 Task: Add Sprouts Animal Cookies to the cart.
Action: Mouse pressed left at (20, 70)
Screenshot: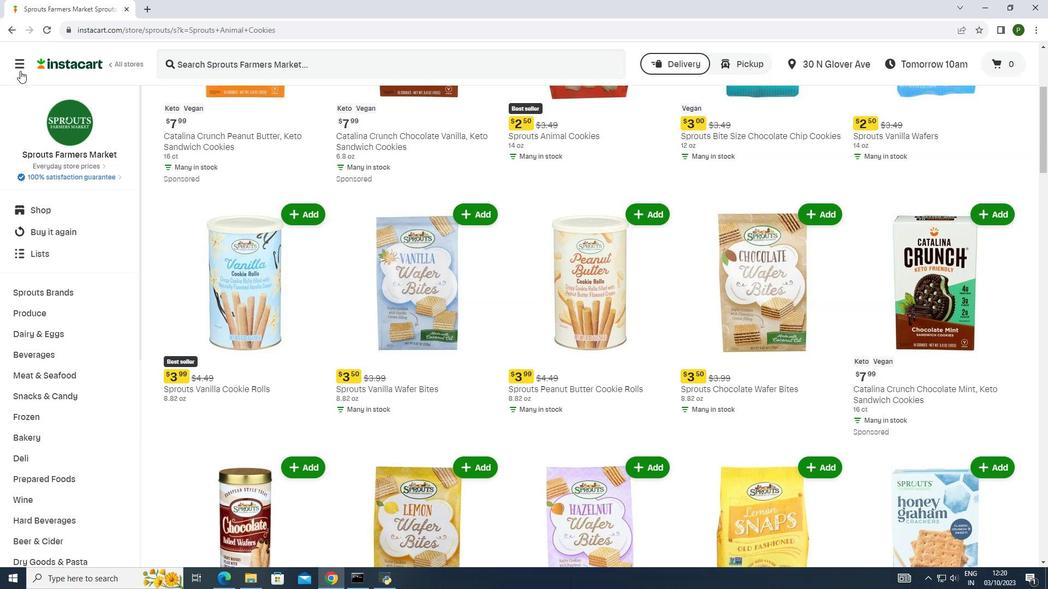 
Action: Mouse moved to (54, 286)
Screenshot: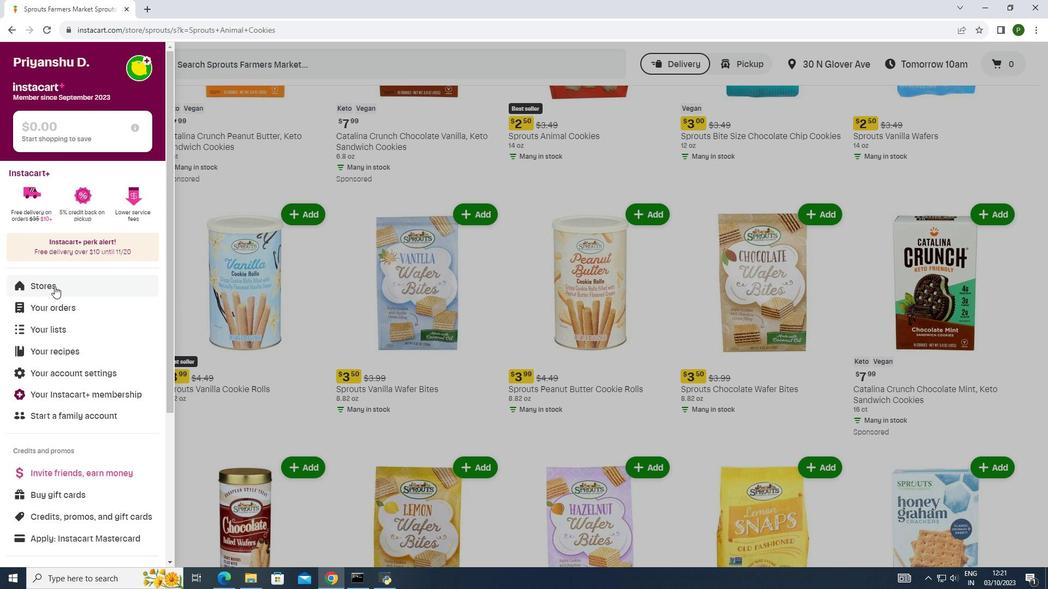 
Action: Mouse pressed left at (54, 286)
Screenshot: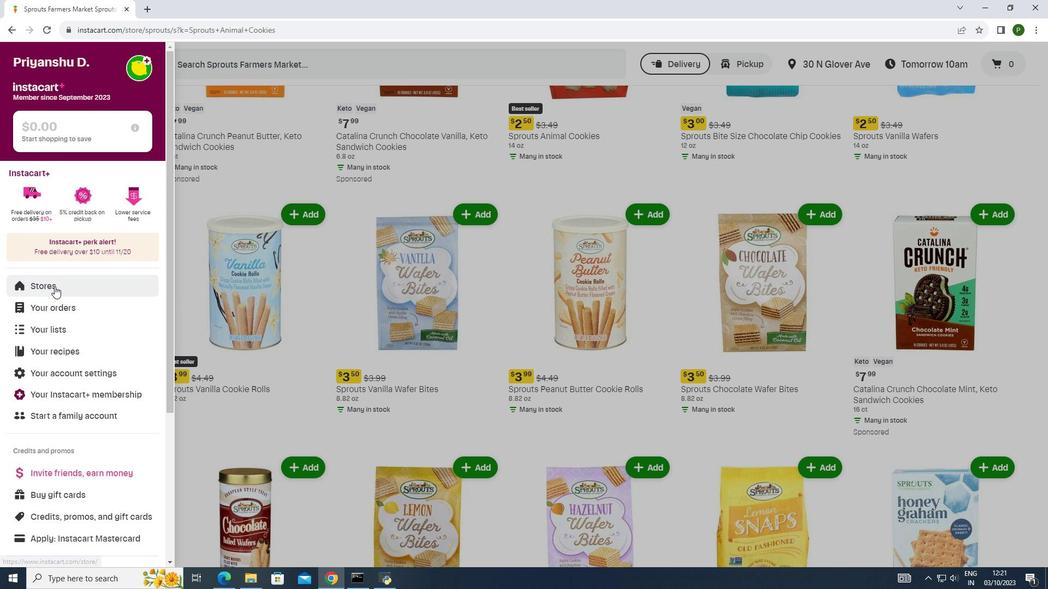
Action: Mouse moved to (245, 108)
Screenshot: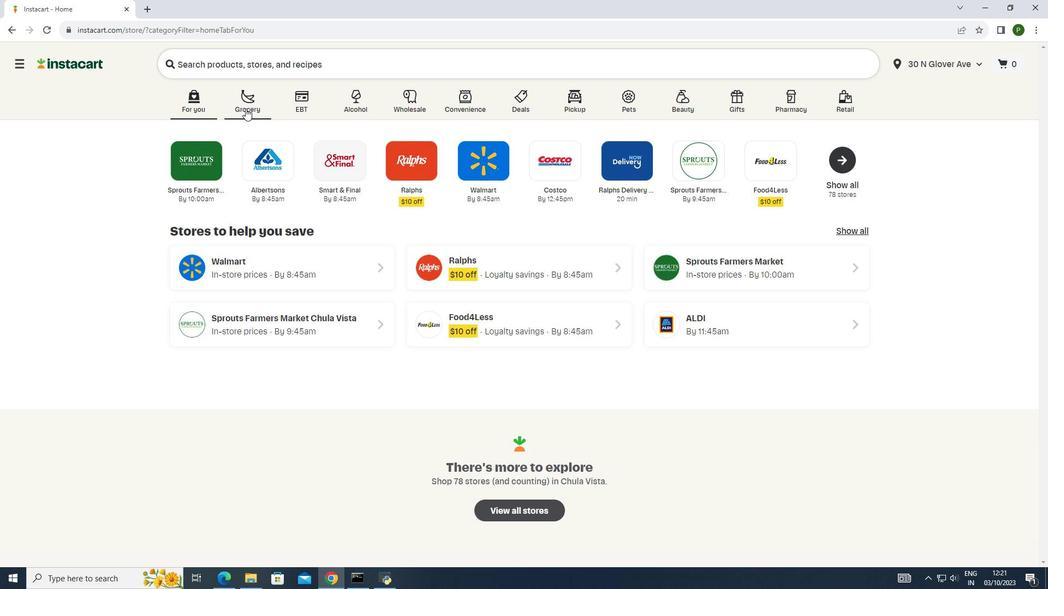 
Action: Mouse pressed left at (245, 108)
Screenshot: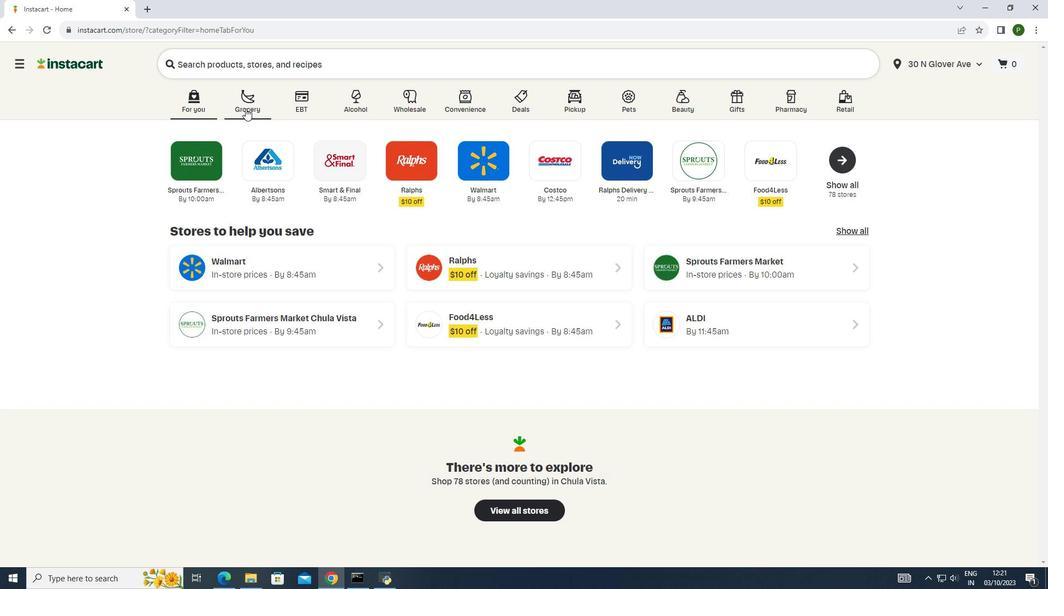 
Action: Mouse moved to (553, 151)
Screenshot: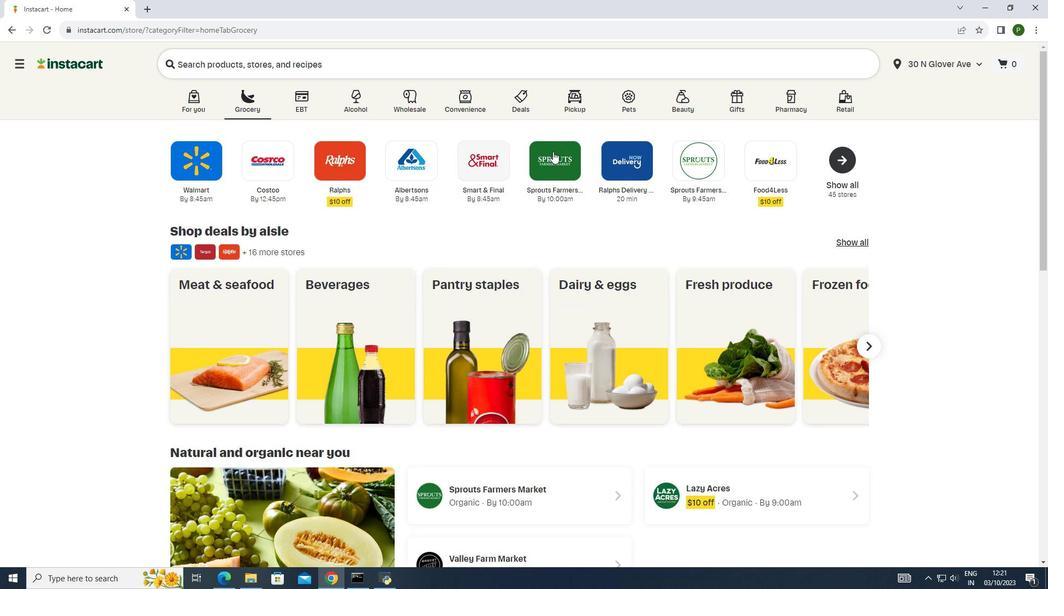 
Action: Mouse pressed left at (553, 151)
Screenshot: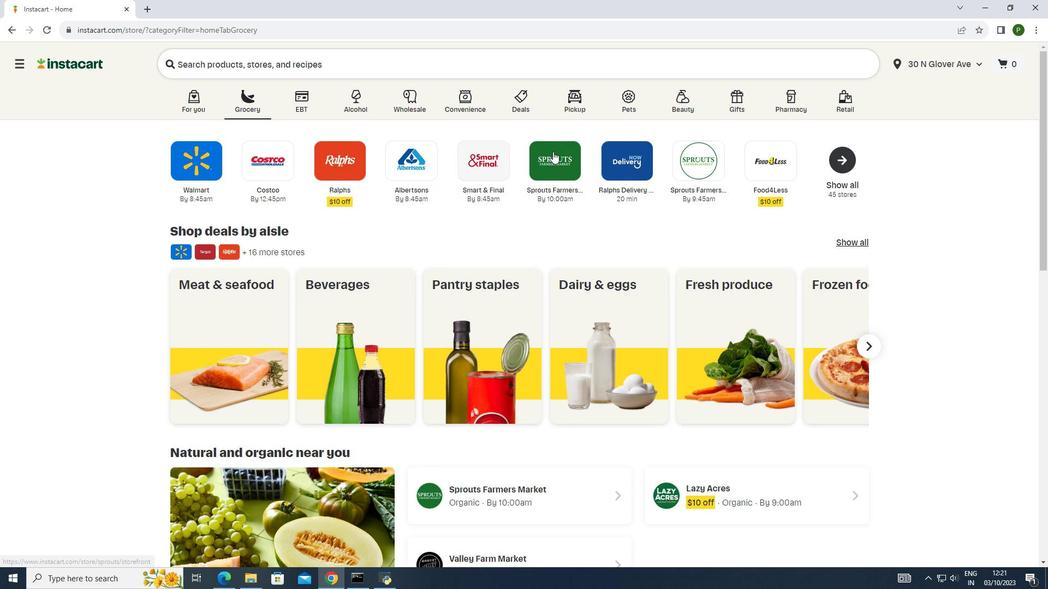 
Action: Mouse moved to (71, 291)
Screenshot: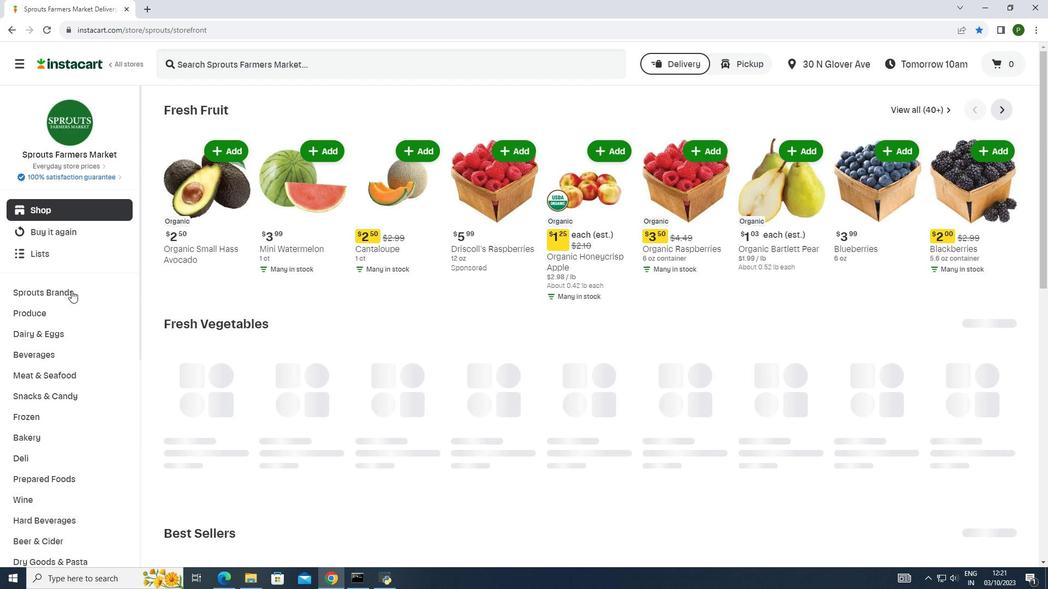 
Action: Mouse pressed left at (71, 291)
Screenshot: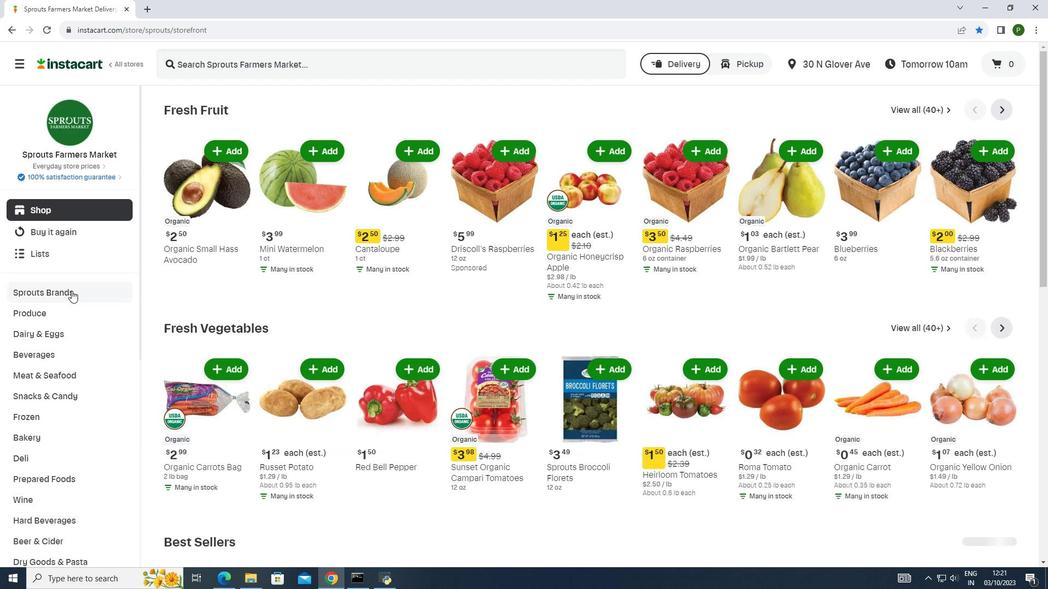 
Action: Mouse moved to (50, 368)
Screenshot: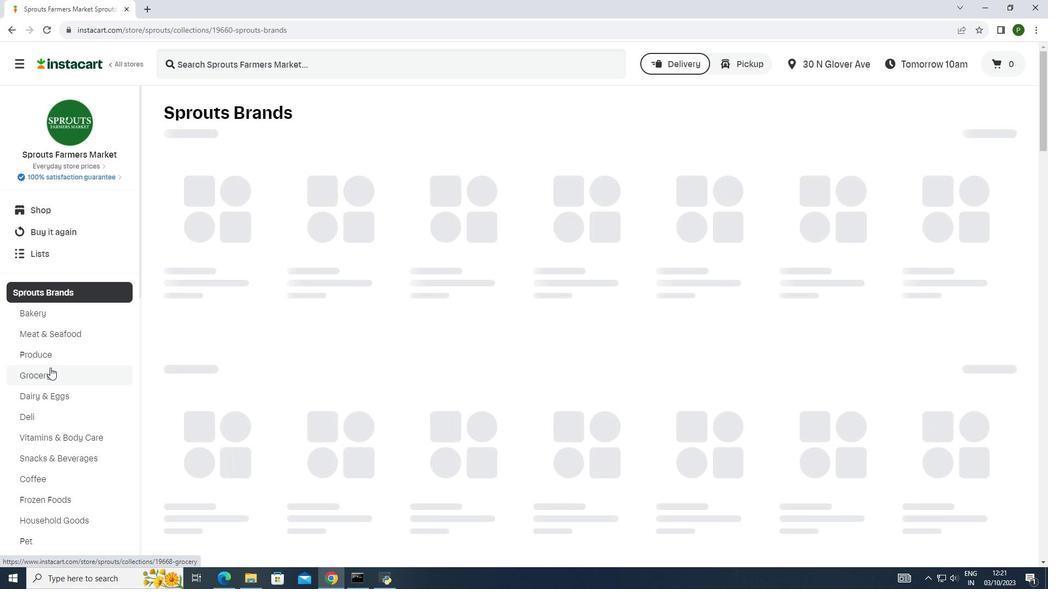 
Action: Mouse pressed left at (50, 368)
Screenshot: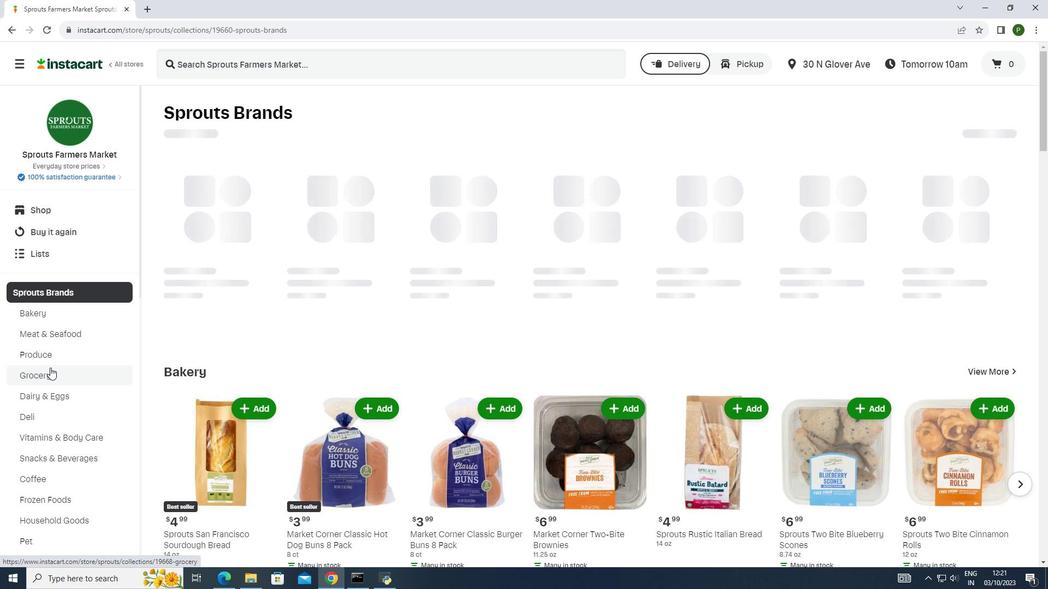 
Action: Mouse moved to (223, 214)
Screenshot: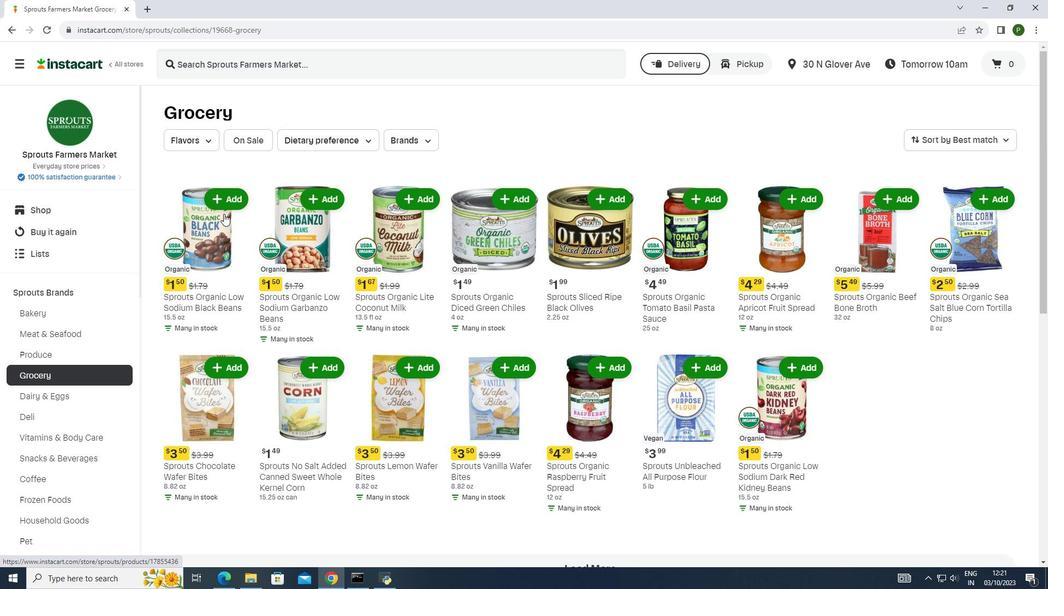 
Action: Mouse scrolled (223, 213) with delta (0, 0)
Screenshot: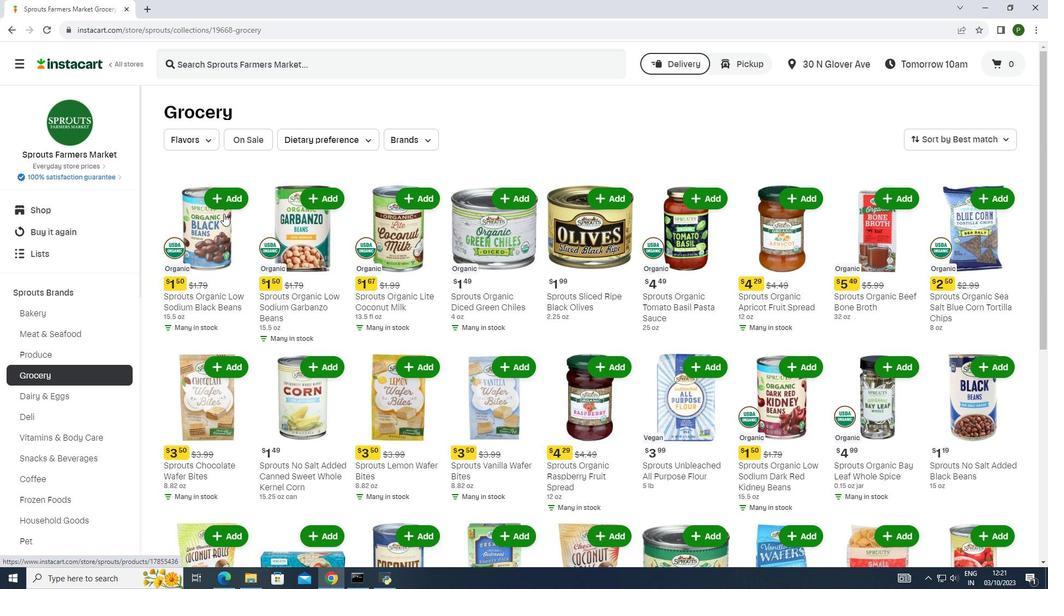 
Action: Mouse scrolled (223, 213) with delta (0, 0)
Screenshot: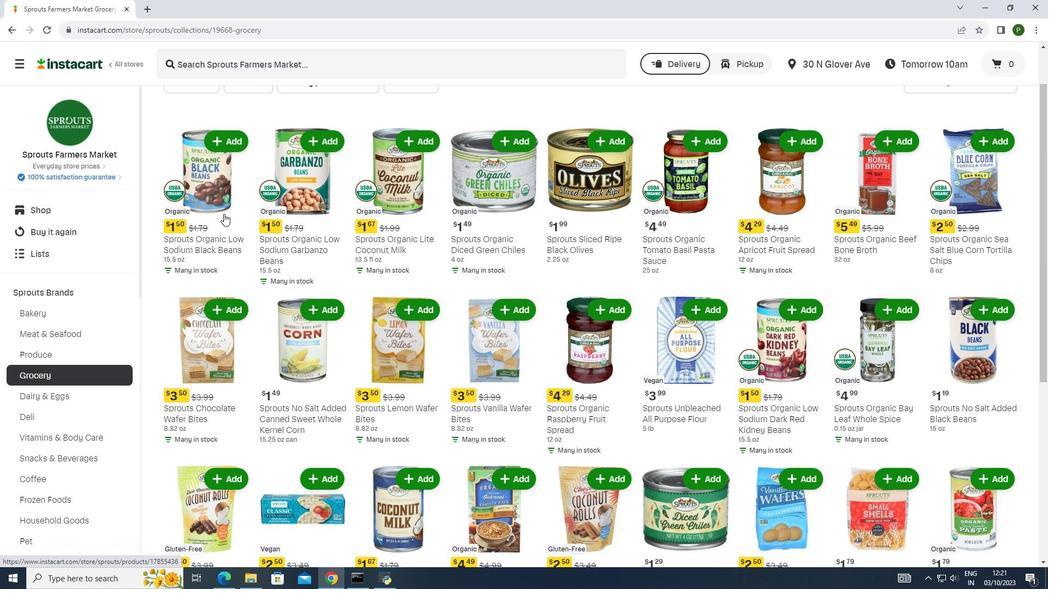 
Action: Mouse scrolled (223, 213) with delta (0, 0)
Screenshot: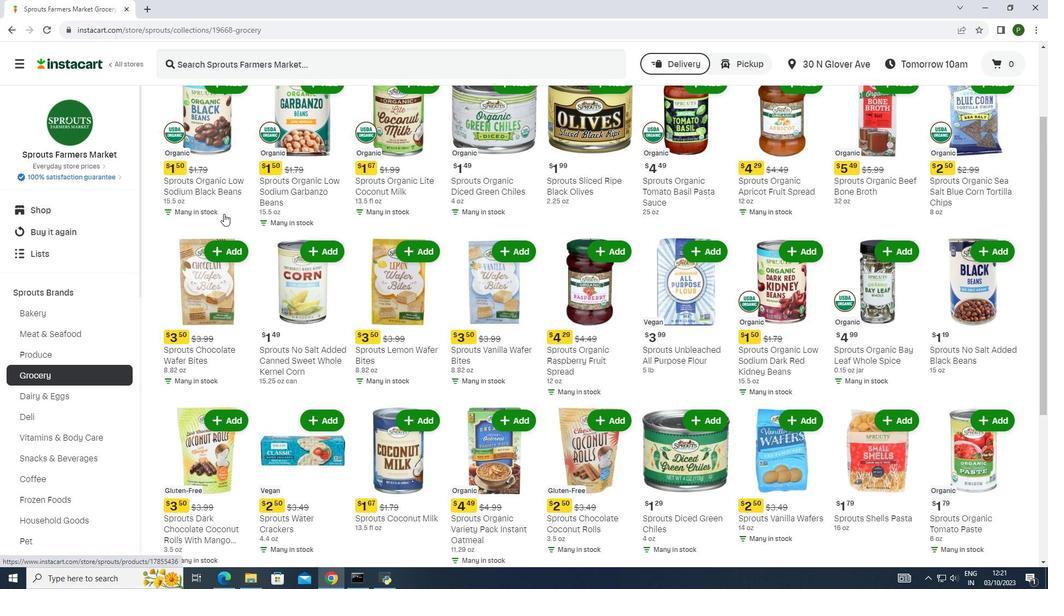 
Action: Mouse scrolled (223, 213) with delta (0, 0)
Screenshot: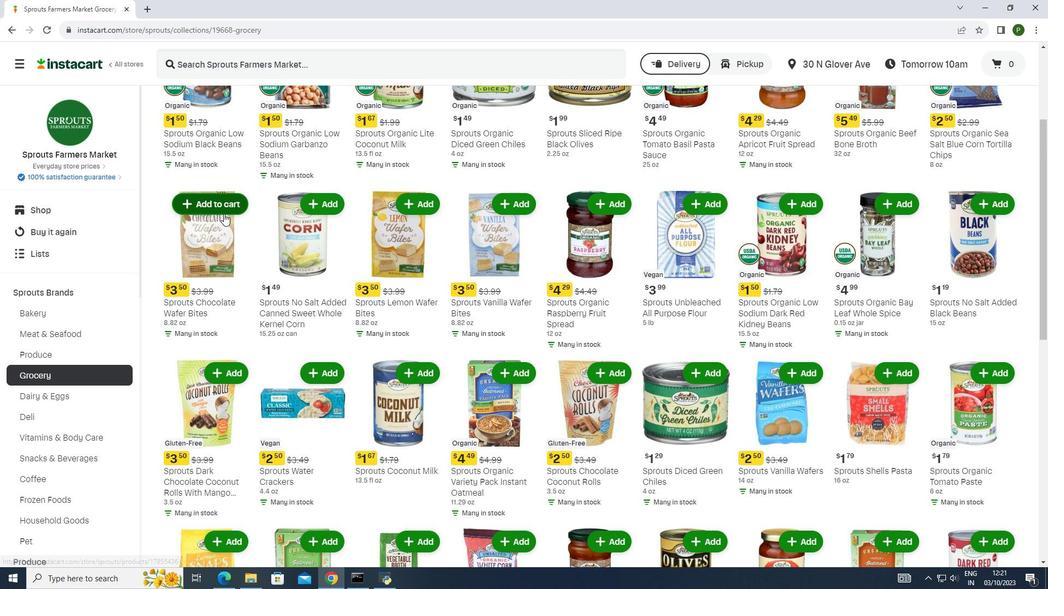 
Action: Mouse moved to (224, 267)
Screenshot: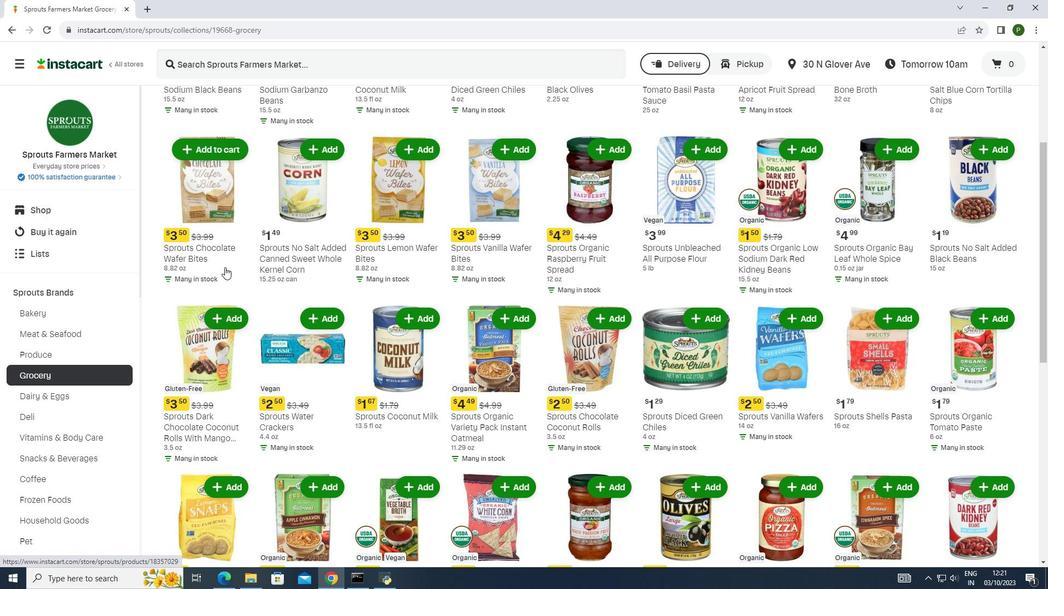 
Action: Mouse scrolled (224, 267) with delta (0, 0)
Screenshot: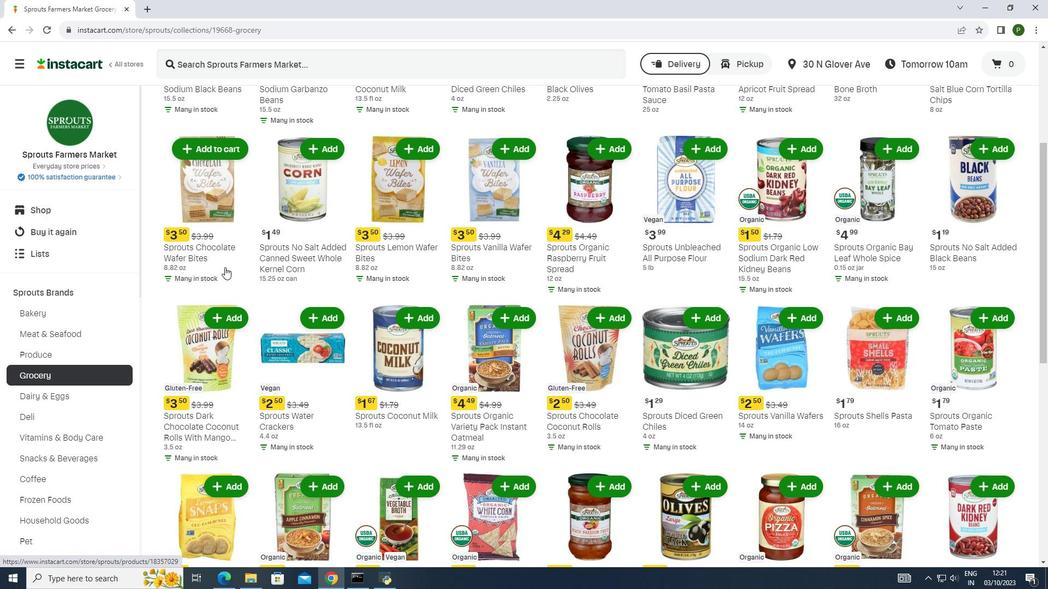 
Action: Mouse scrolled (224, 267) with delta (0, 0)
Screenshot: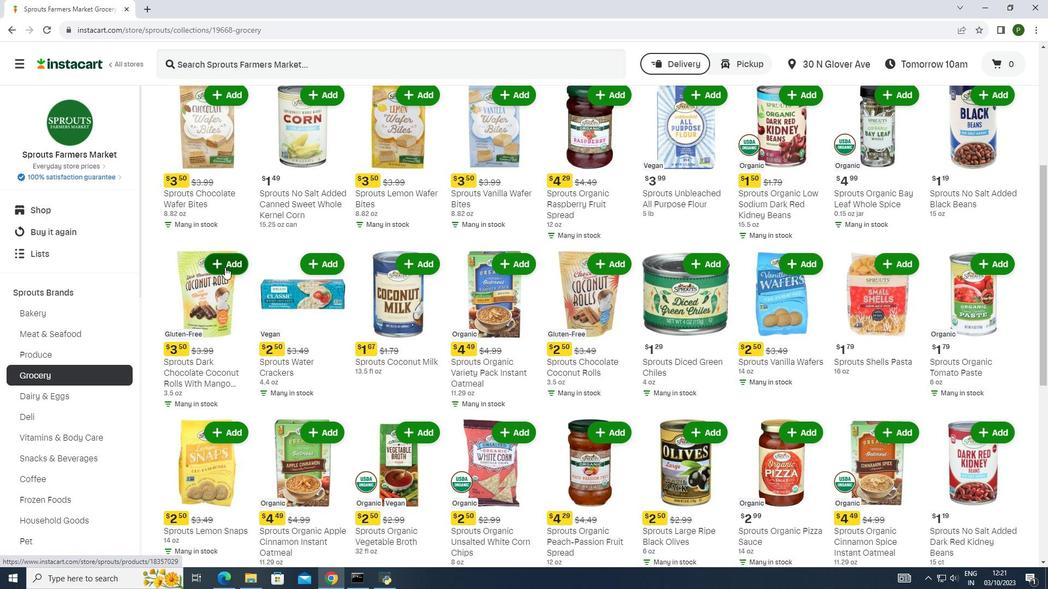 
Action: Mouse moved to (232, 279)
Screenshot: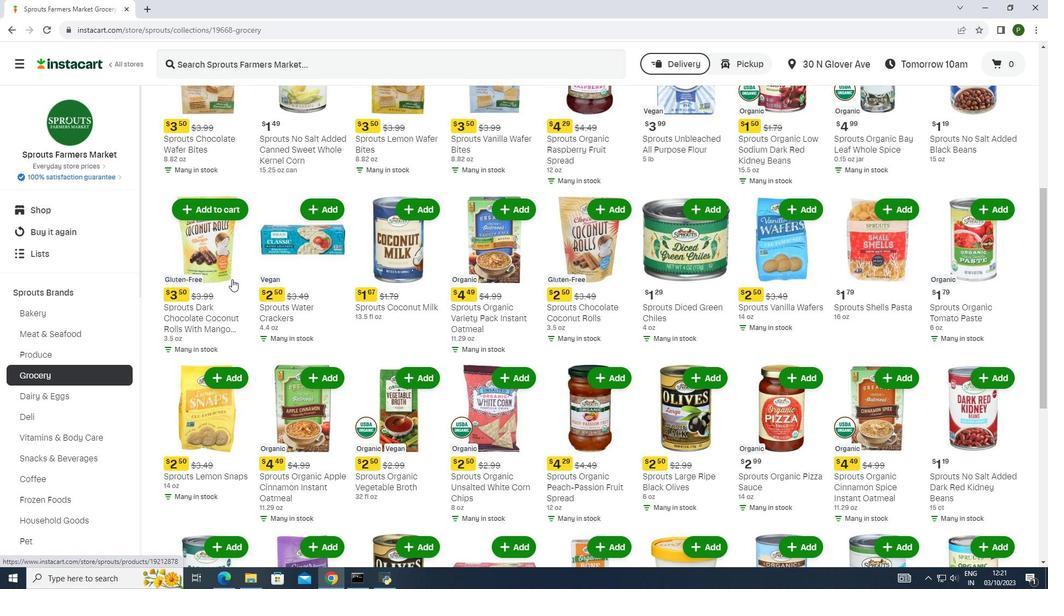 
Action: Mouse scrolled (232, 279) with delta (0, 0)
Screenshot: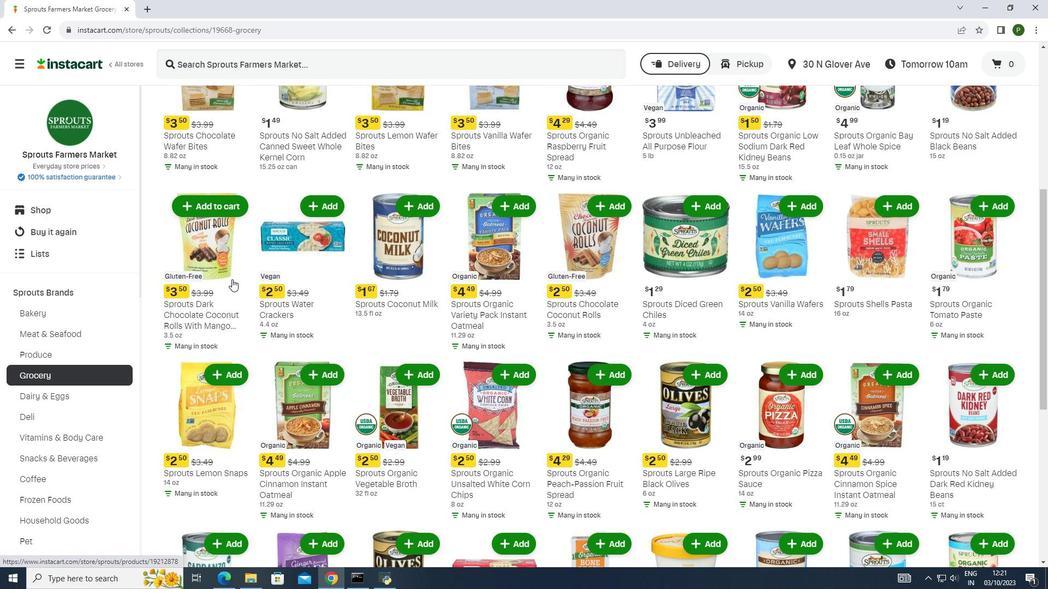 
Action: Mouse scrolled (232, 279) with delta (0, 0)
Screenshot: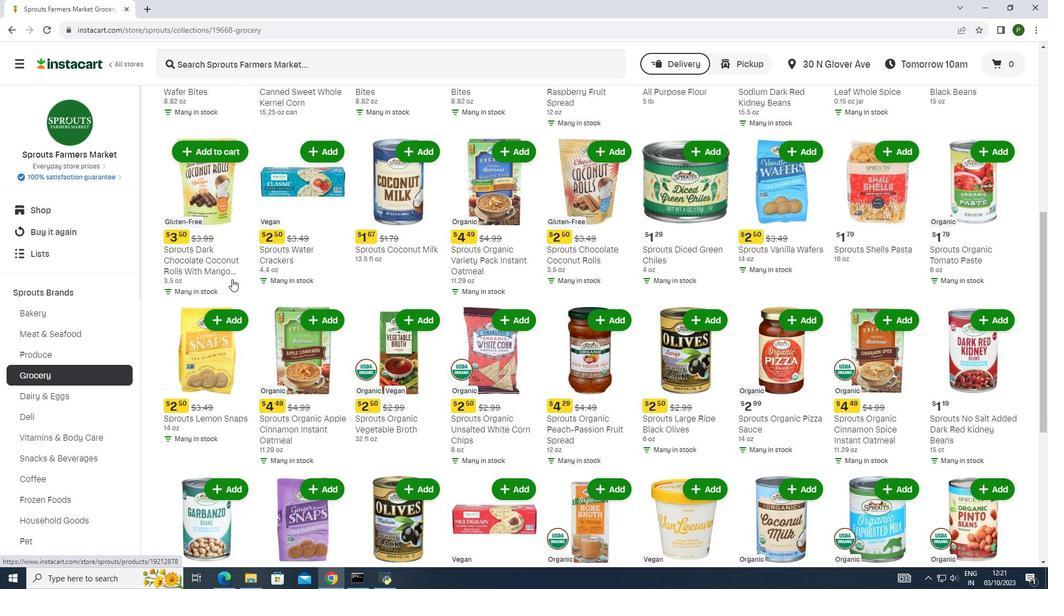 
Action: Mouse scrolled (232, 279) with delta (0, 0)
Screenshot: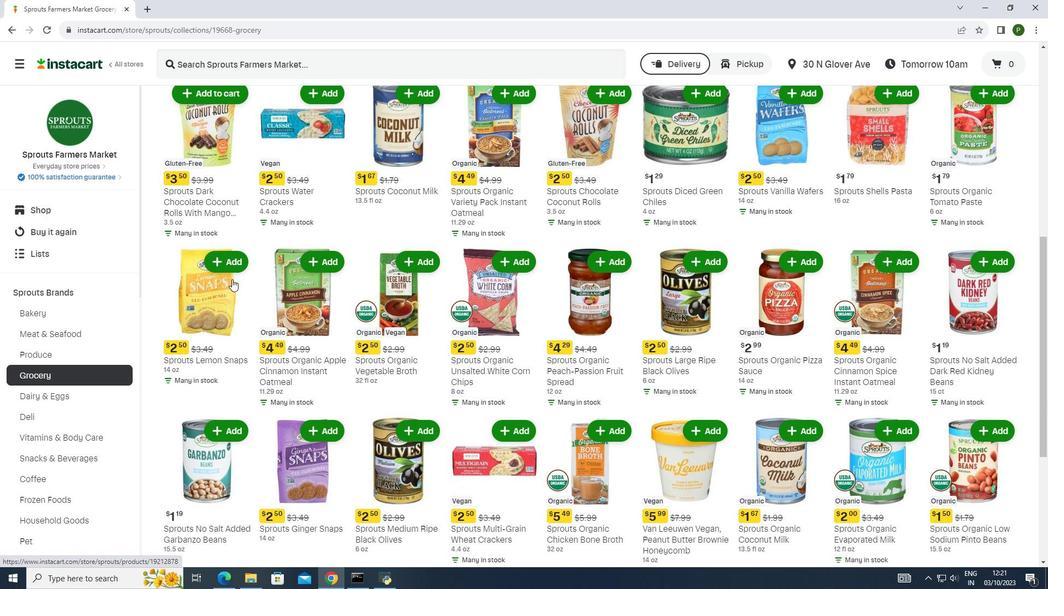 
Action: Mouse scrolled (232, 279) with delta (0, 0)
Screenshot: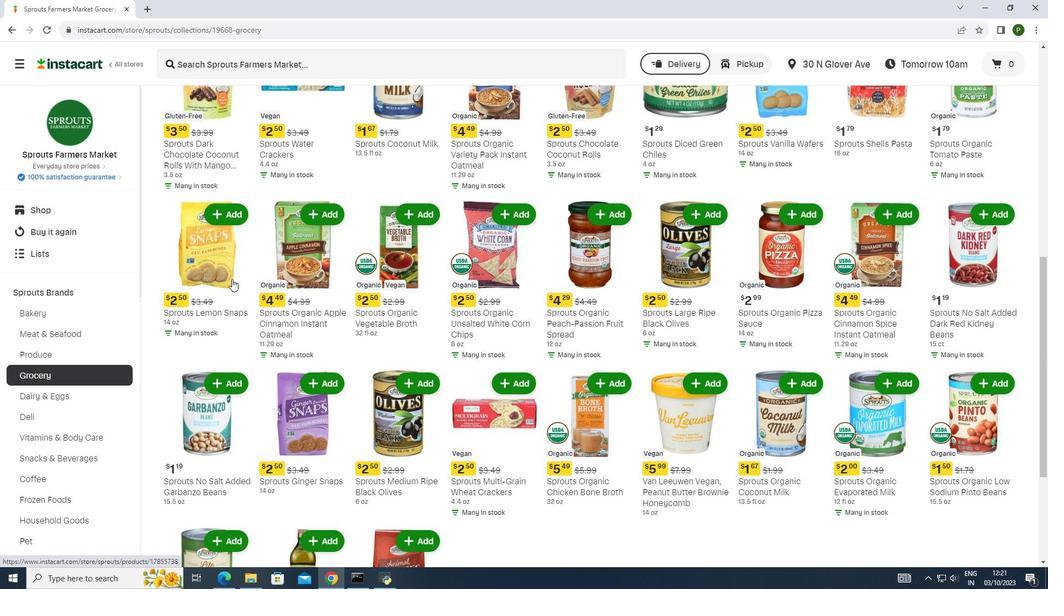 
Action: Mouse scrolled (232, 279) with delta (0, 0)
Screenshot: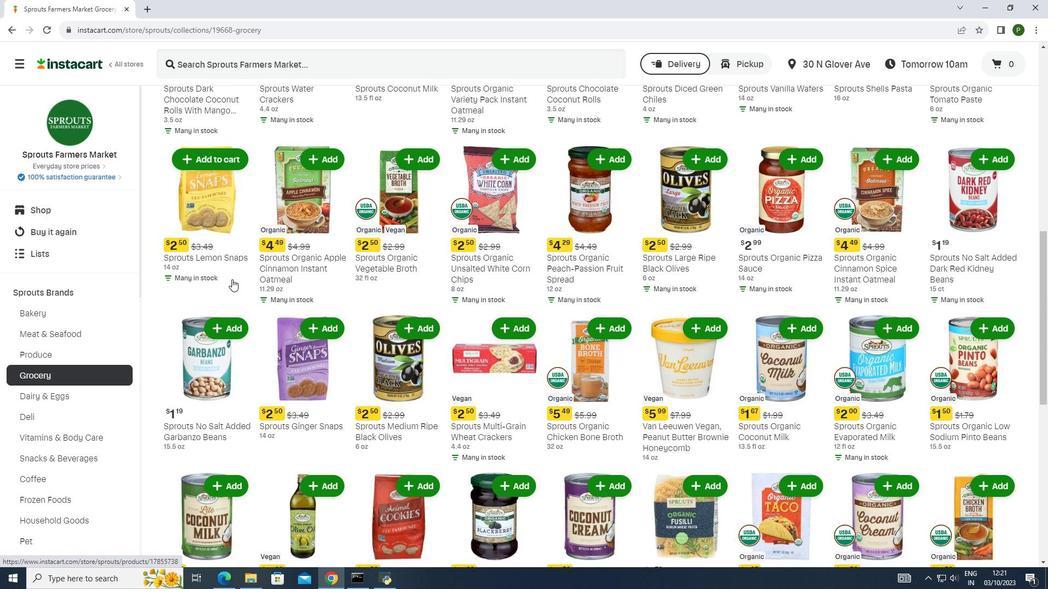 
Action: Mouse scrolled (232, 279) with delta (0, 0)
Screenshot: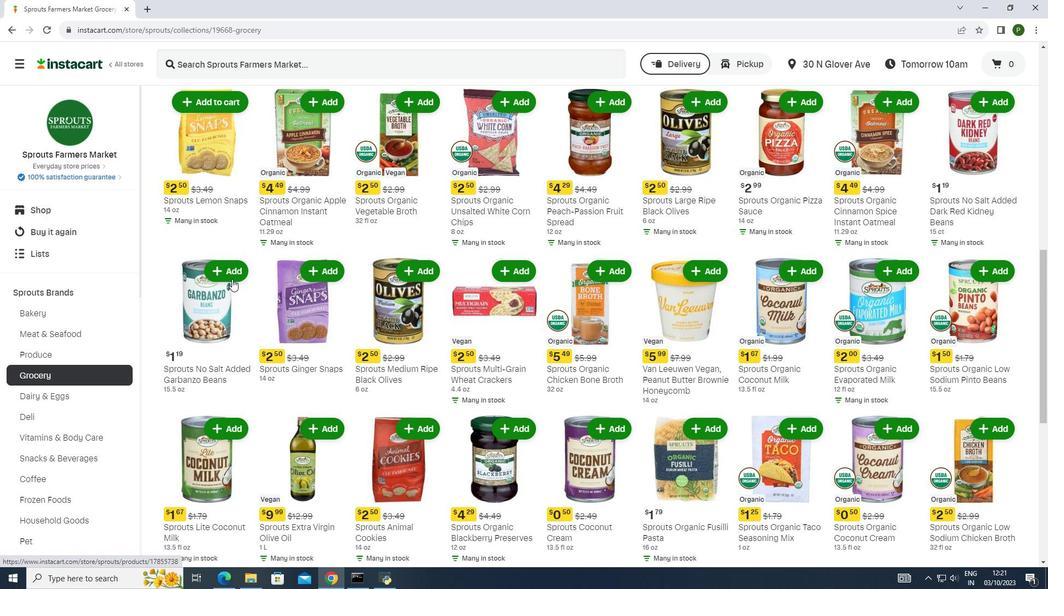
Action: Mouse scrolled (232, 279) with delta (0, 0)
Screenshot: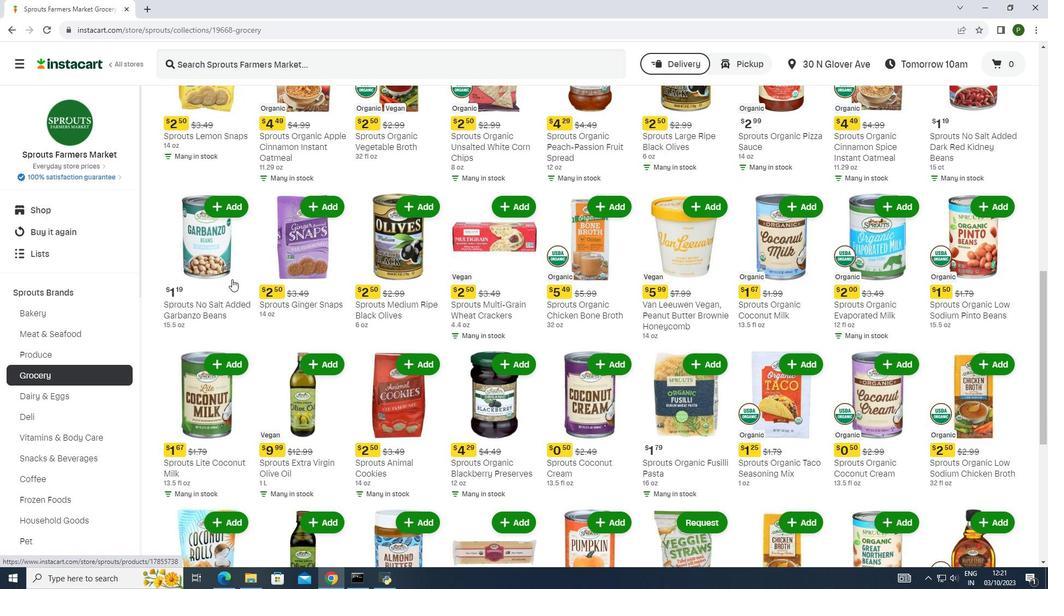 
Action: Mouse moved to (411, 323)
Screenshot: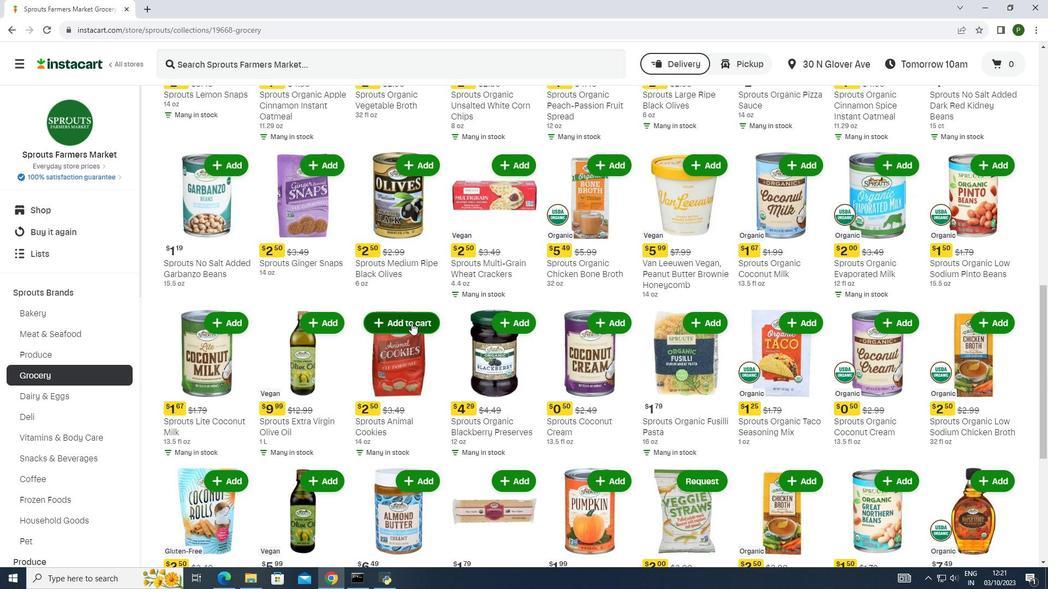 
Action: Mouse pressed left at (411, 323)
Screenshot: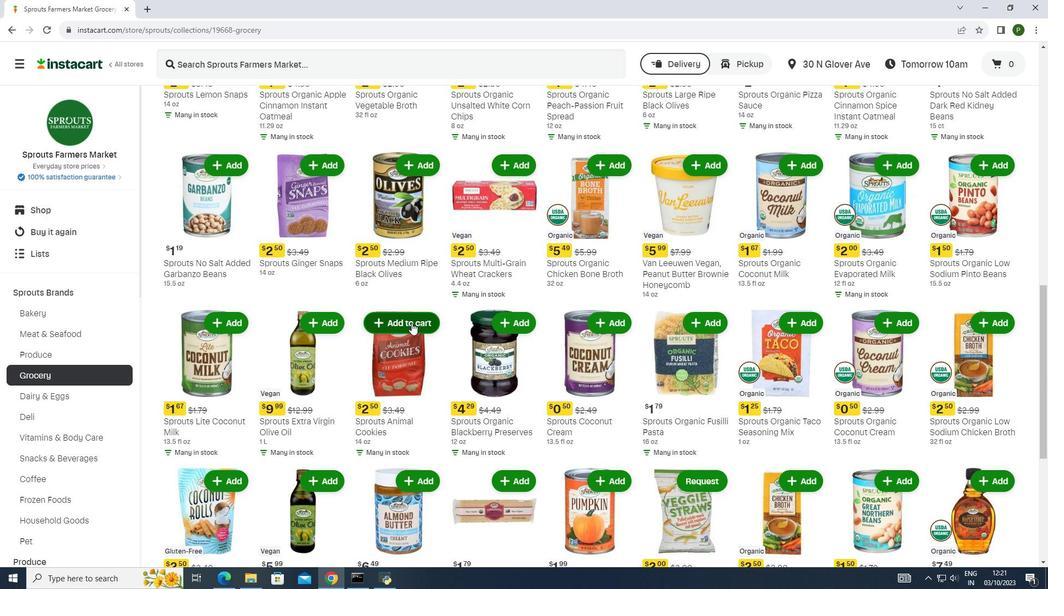 
